Task: Create in the project AgileAssist and in the Backlog issue 'Implement a new cloud-based project portfolio management system for a company with advanced portfolio tracking and reporting capabilities' a child issue 'Chatbot conversation context identification and optimization', and assign it to team member softage.4@softage.net. Create in the project AgileAssist and in the Backlog issue 'Integrate a new social media sharing feature into an existing mobile application to increase user engagement and brand awareness' a child issue 'Data access policy enforcement and reporting', and assign it to team member softage.1@softage.net
Action: Mouse moved to (219, 71)
Screenshot: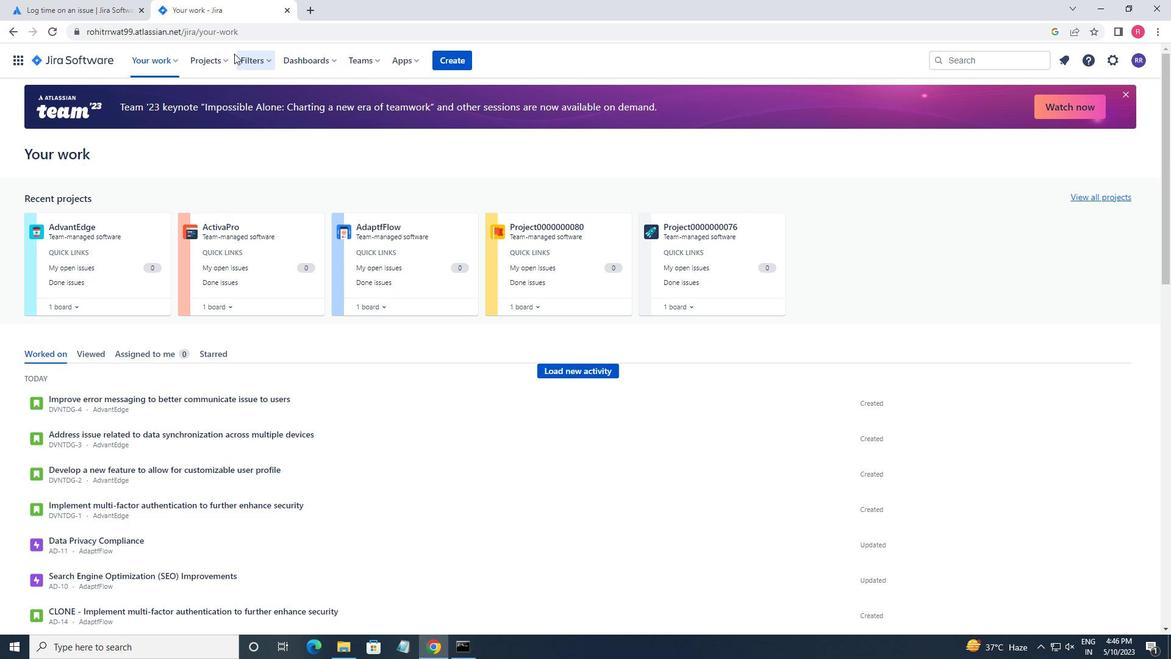 
Action: Mouse pressed left at (219, 71)
Screenshot: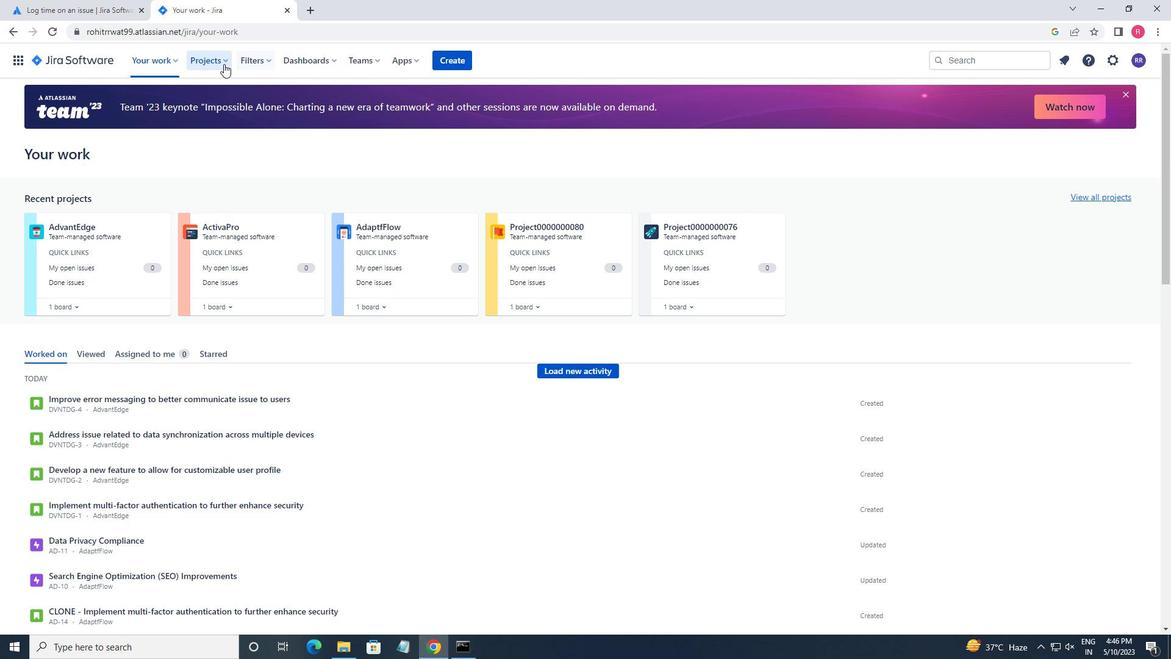 
Action: Mouse moved to (216, 65)
Screenshot: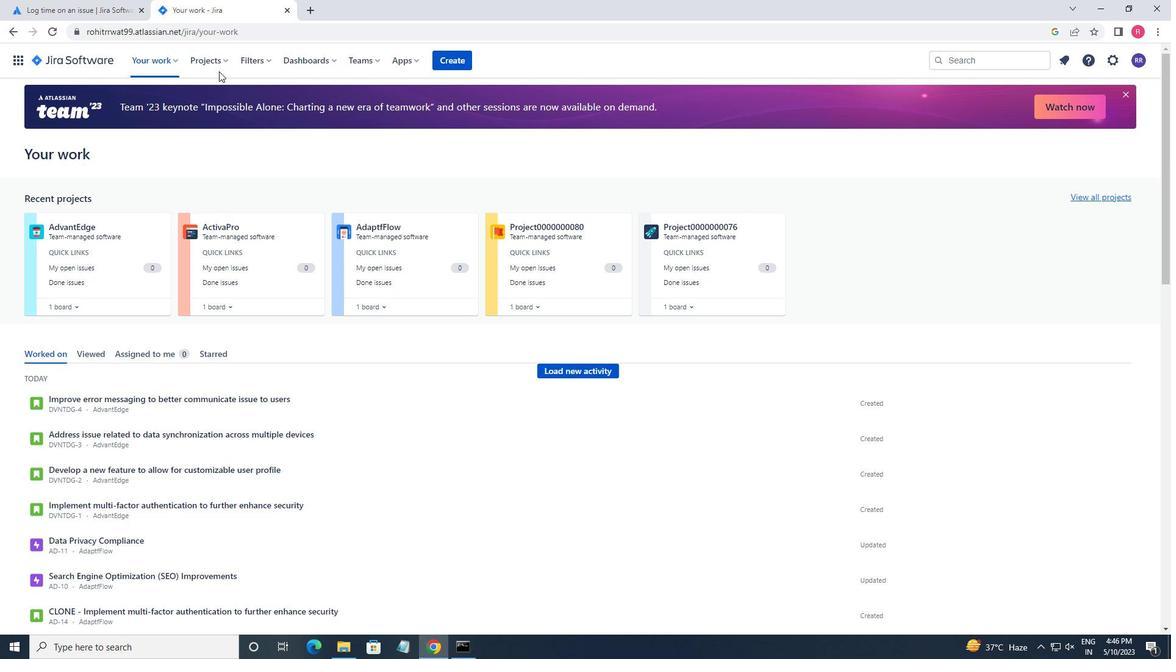 
Action: Mouse pressed left at (216, 65)
Screenshot: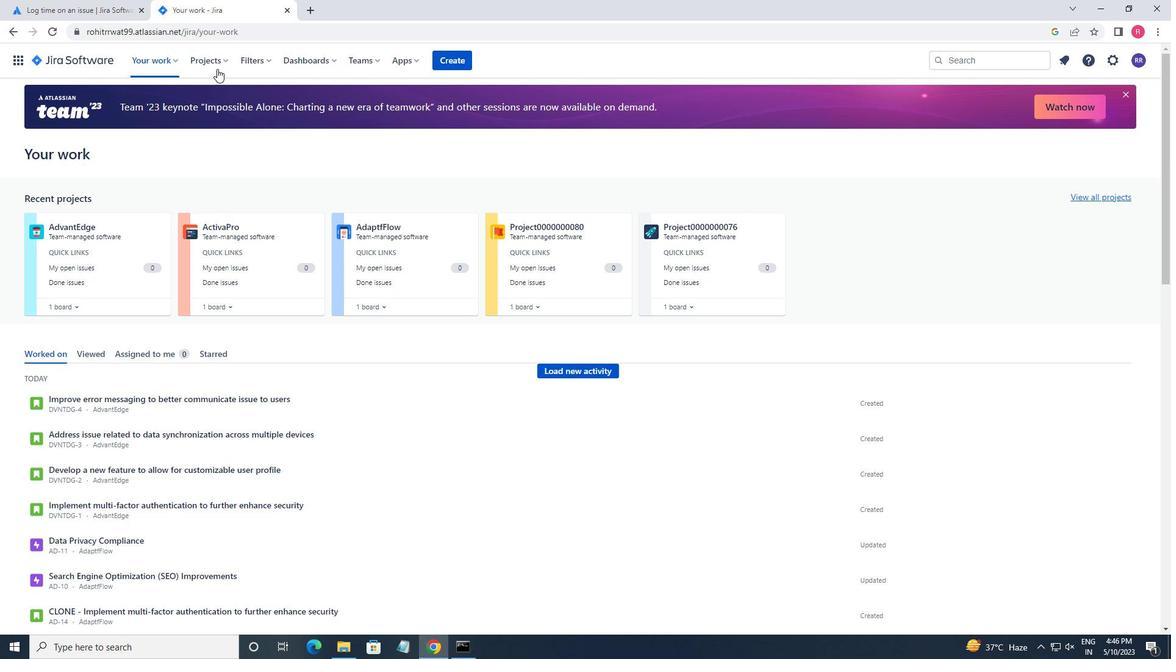 
Action: Mouse moved to (252, 119)
Screenshot: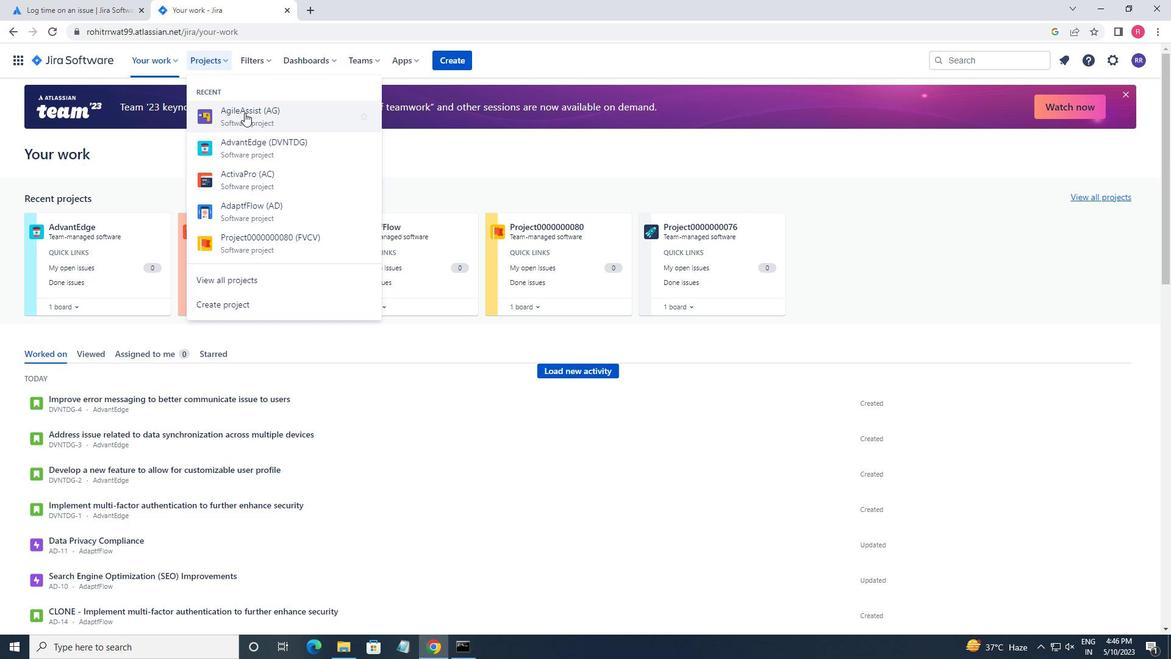 
Action: Mouse pressed left at (252, 119)
Screenshot: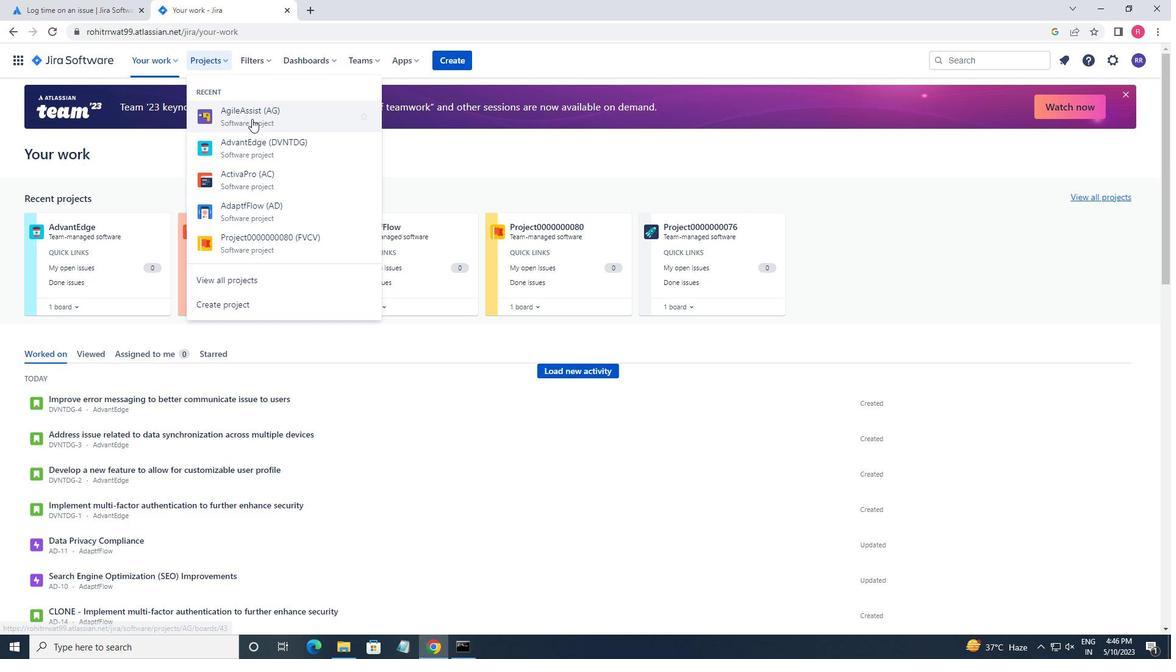 
Action: Mouse moved to (53, 188)
Screenshot: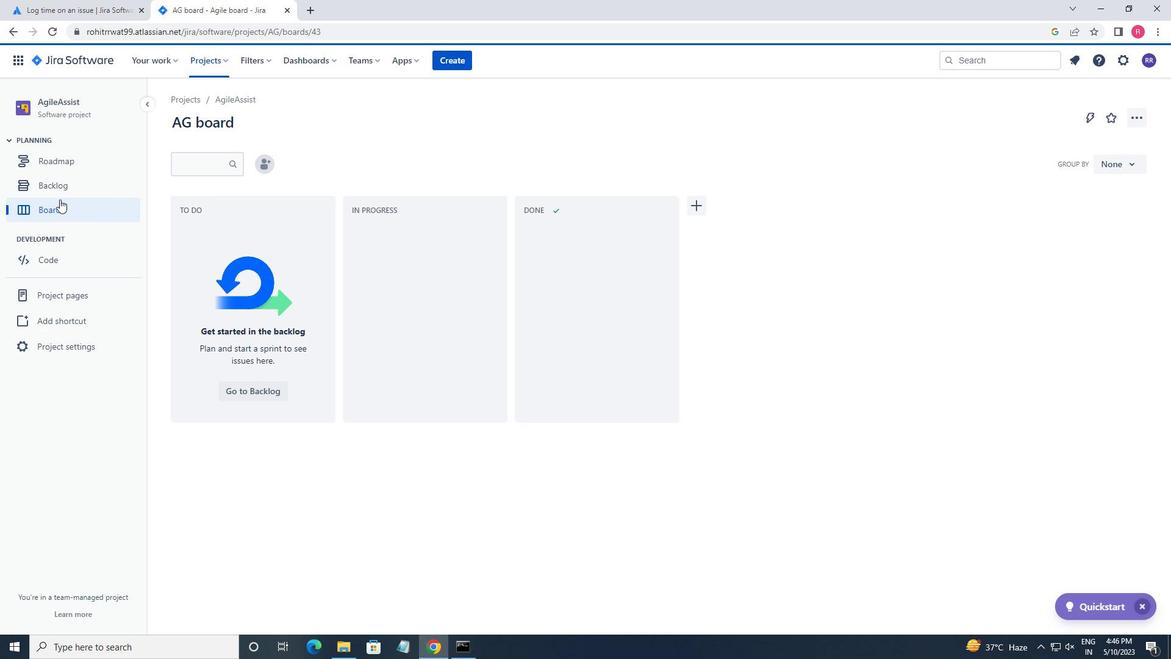 
Action: Mouse pressed left at (53, 188)
Screenshot: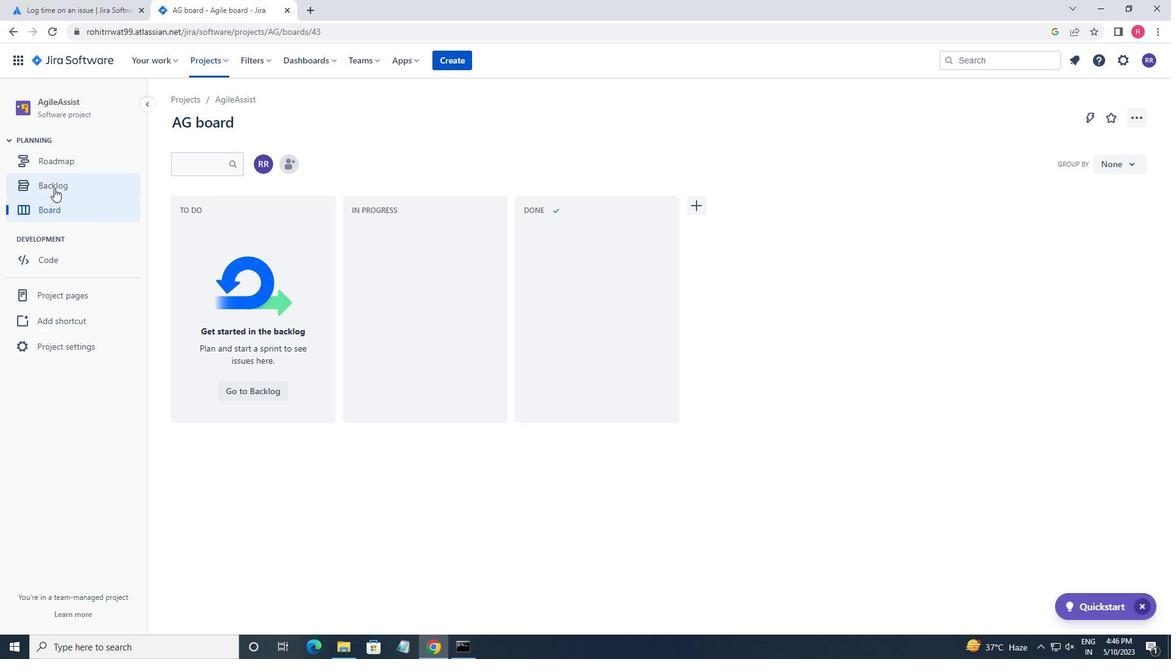 
Action: Mouse moved to (875, 485)
Screenshot: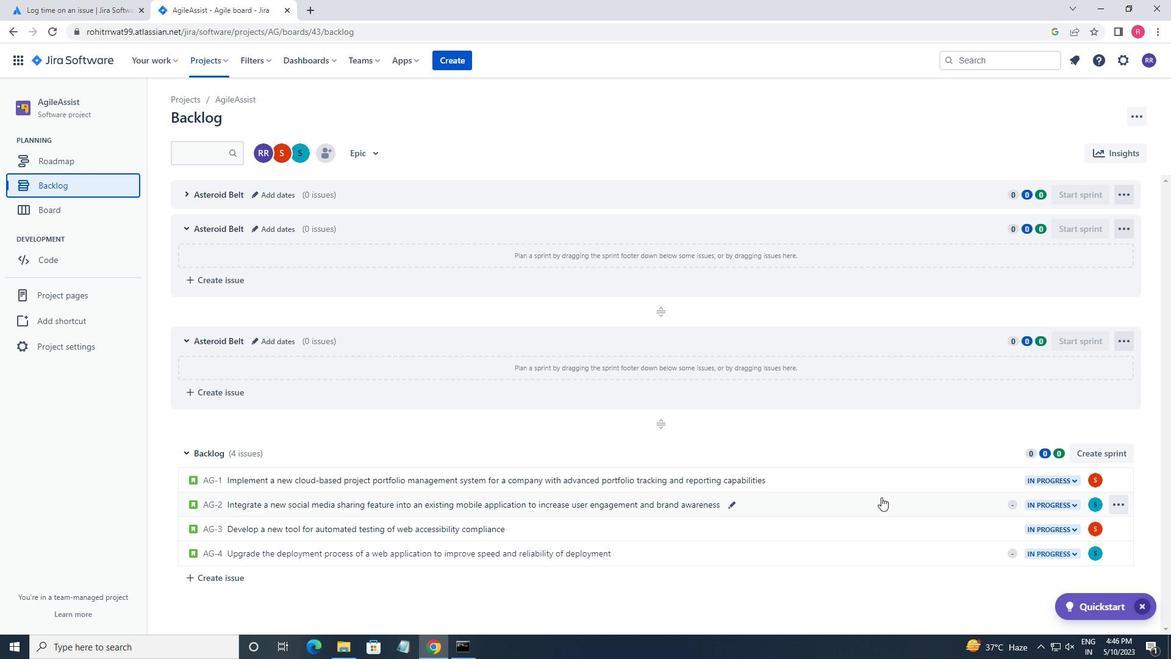 
Action: Mouse pressed left at (875, 485)
Screenshot: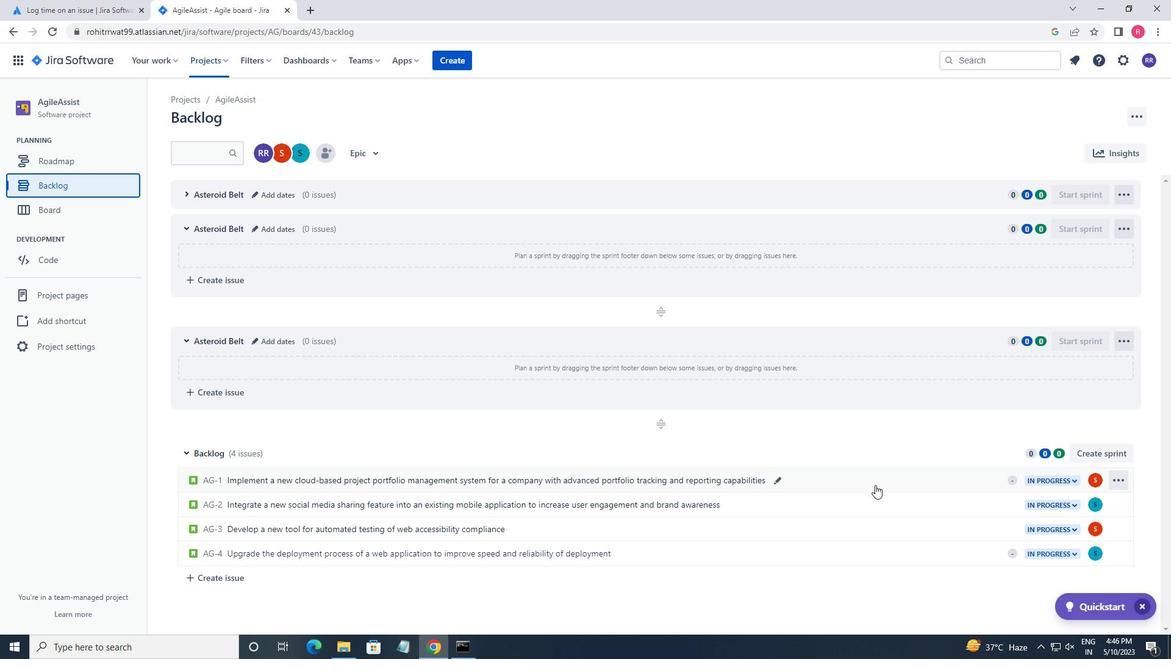 
Action: Mouse moved to (955, 315)
Screenshot: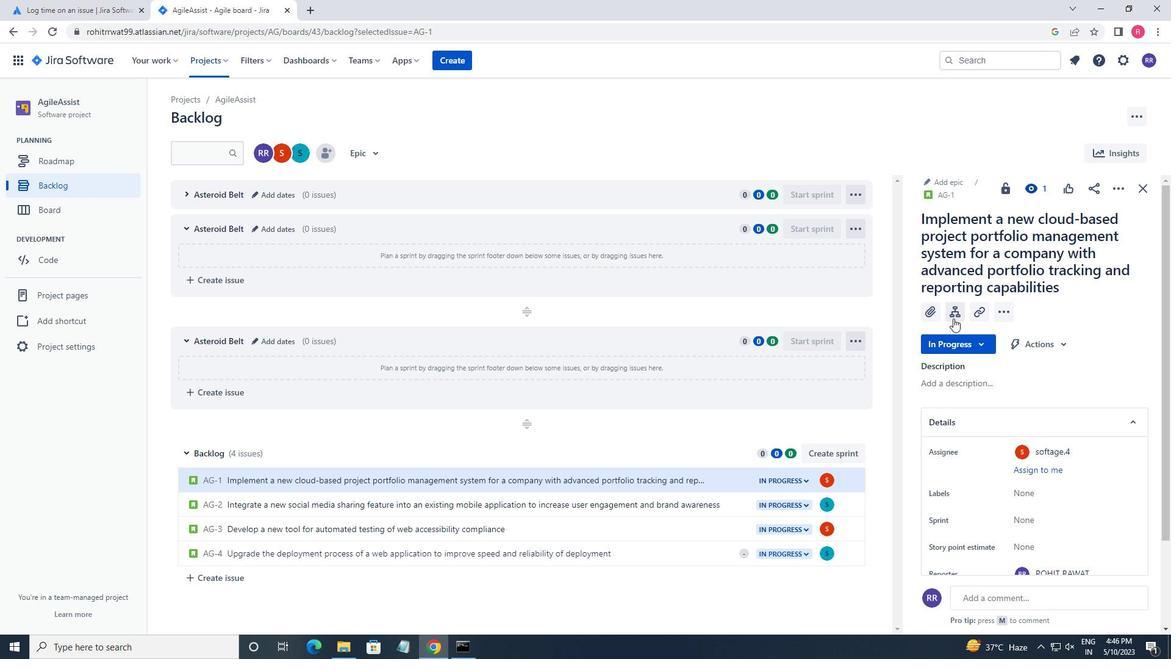 
Action: Mouse pressed left at (955, 315)
Screenshot: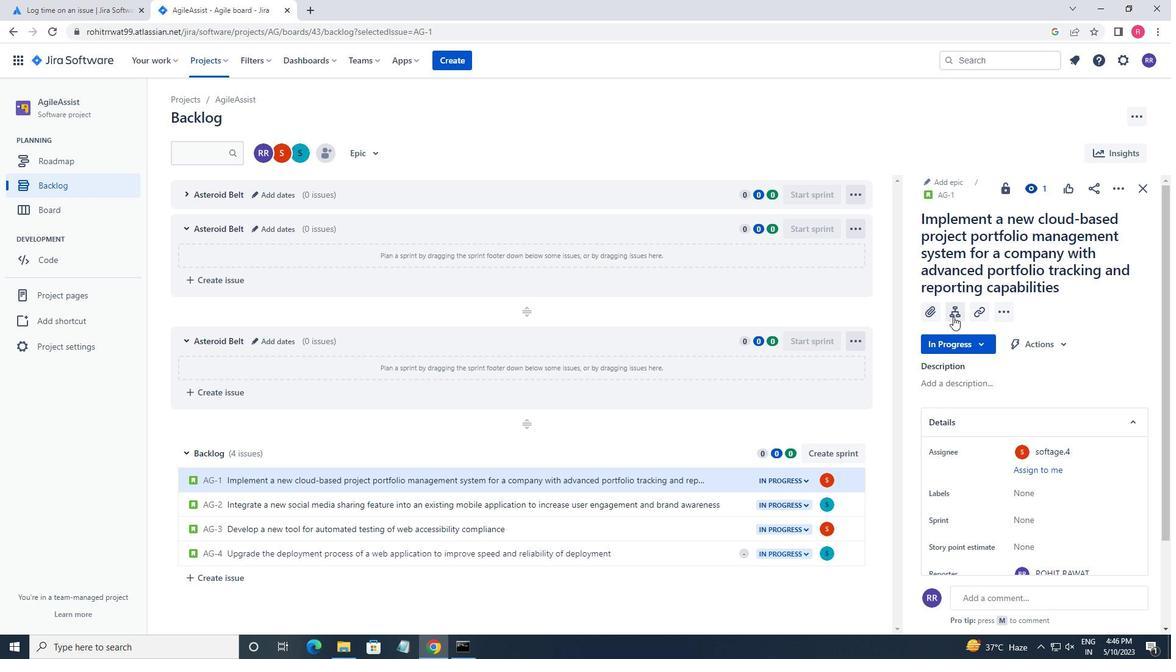 
Action: Key pressed <Key.shift>CHATBOT<Key.space><Key.shift><Key.shift>CONVERSATION<Key.space>V<Key.backspace>CONTEXT<Key.space>IDA<Key.backspace>ENTIFICATION<Key.space>AND<Key.space>OPTIMIZATION
Screenshot: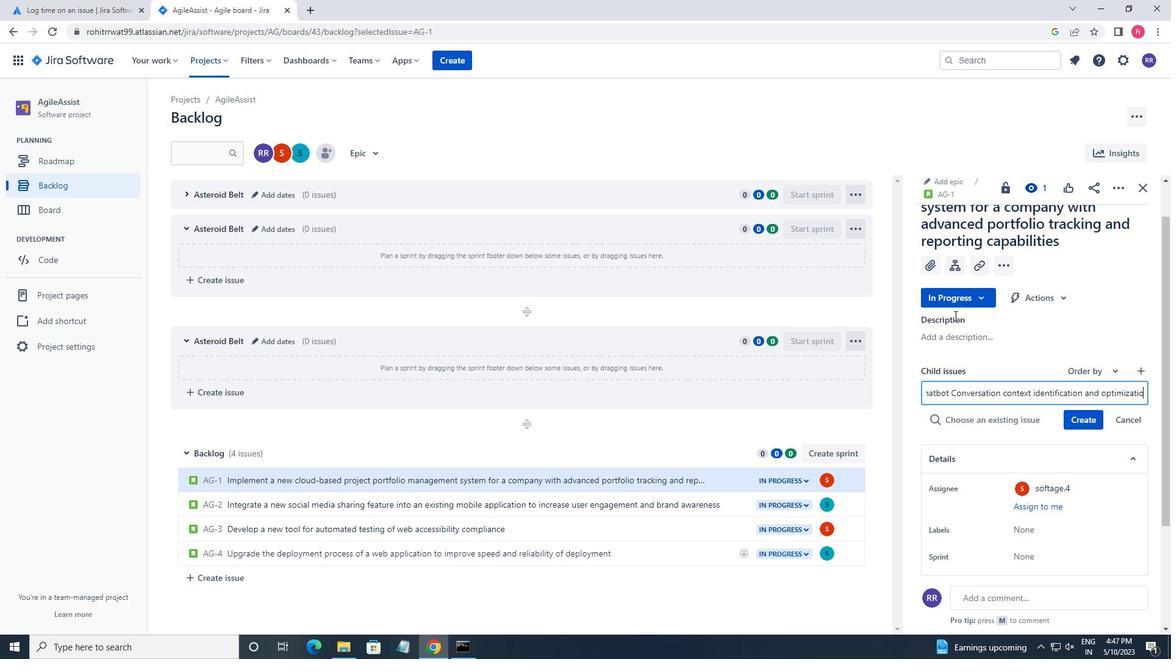 
Action: Mouse moved to (1075, 421)
Screenshot: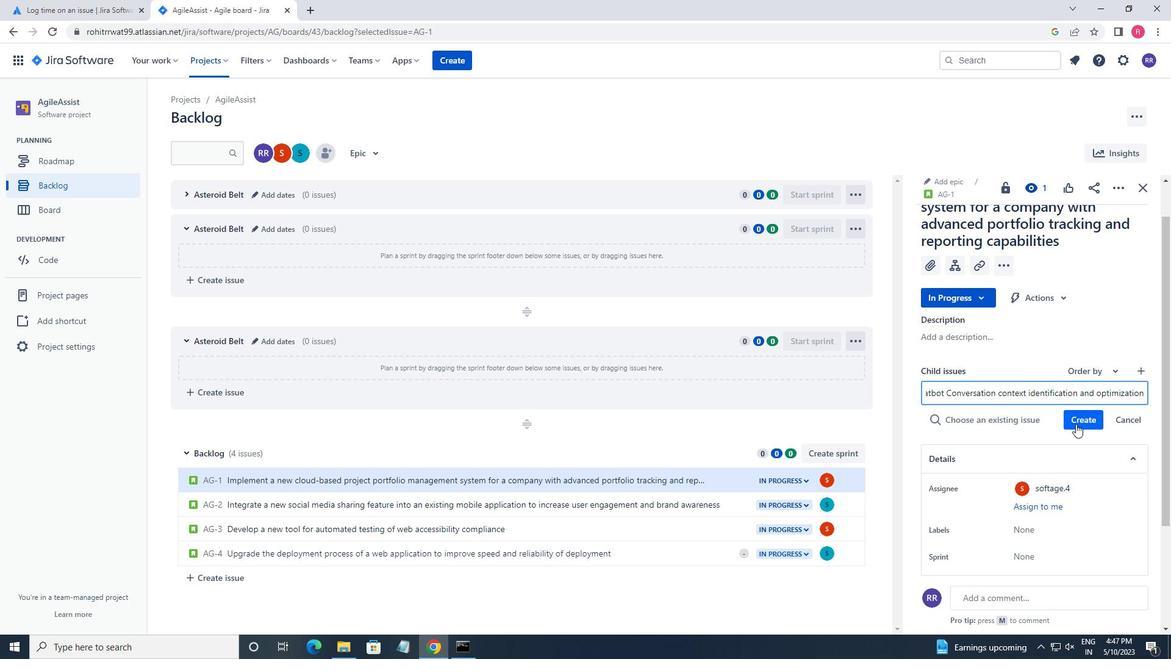 
Action: Mouse pressed left at (1075, 421)
Screenshot: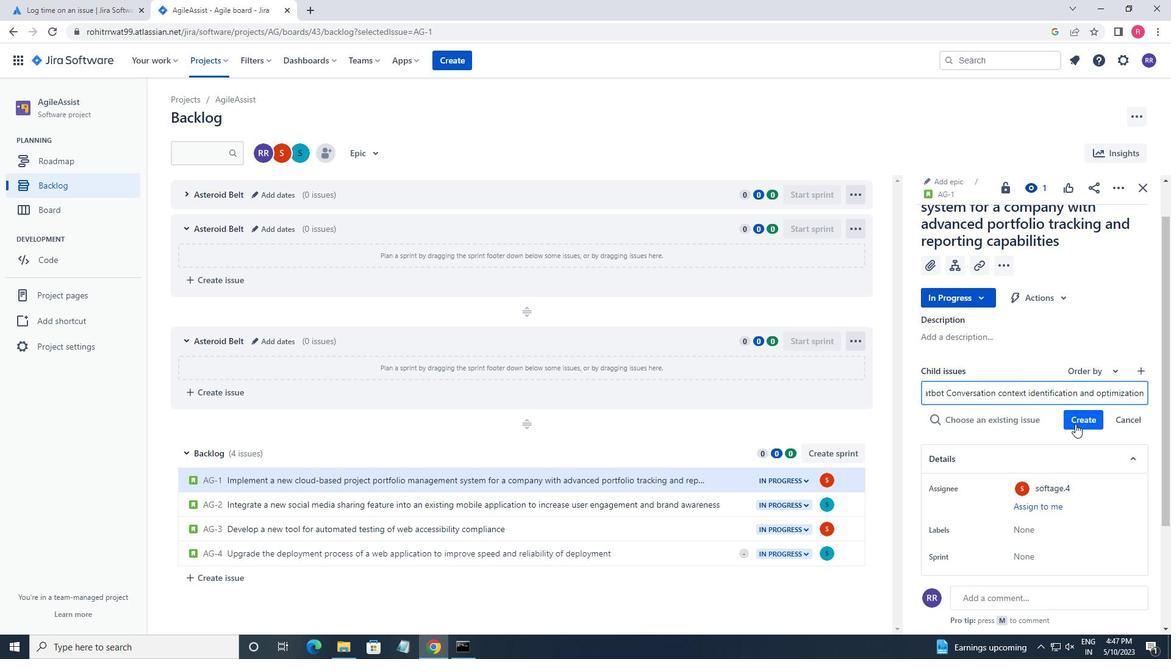 
Action: Mouse moved to (1098, 402)
Screenshot: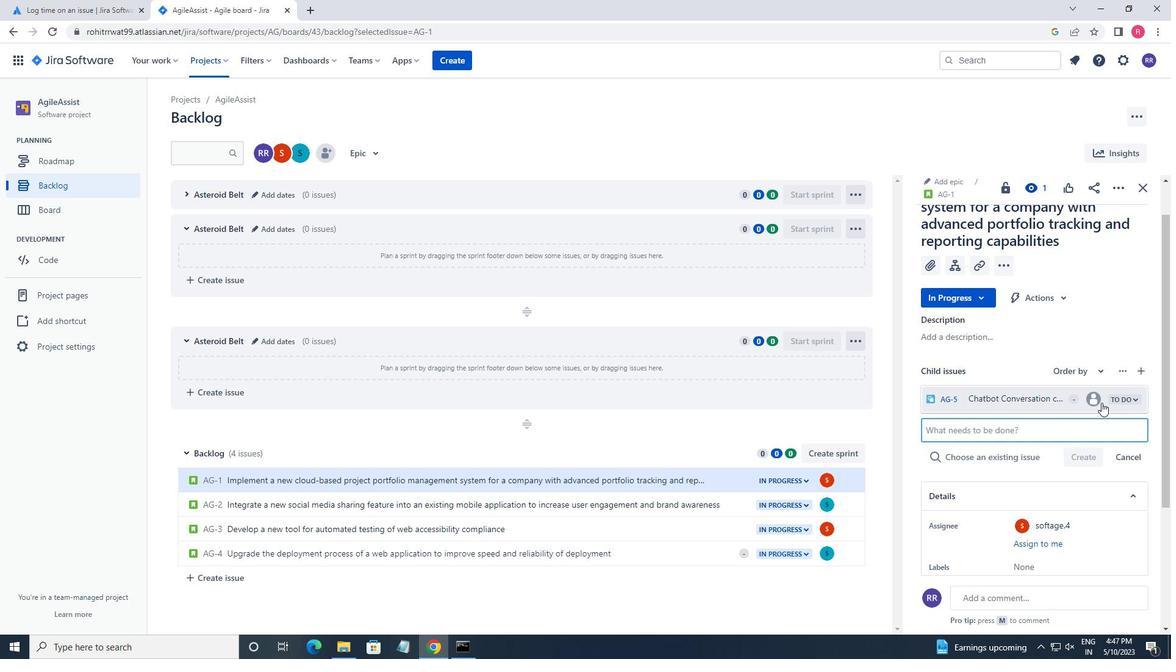 
Action: Mouse pressed left at (1098, 402)
Screenshot: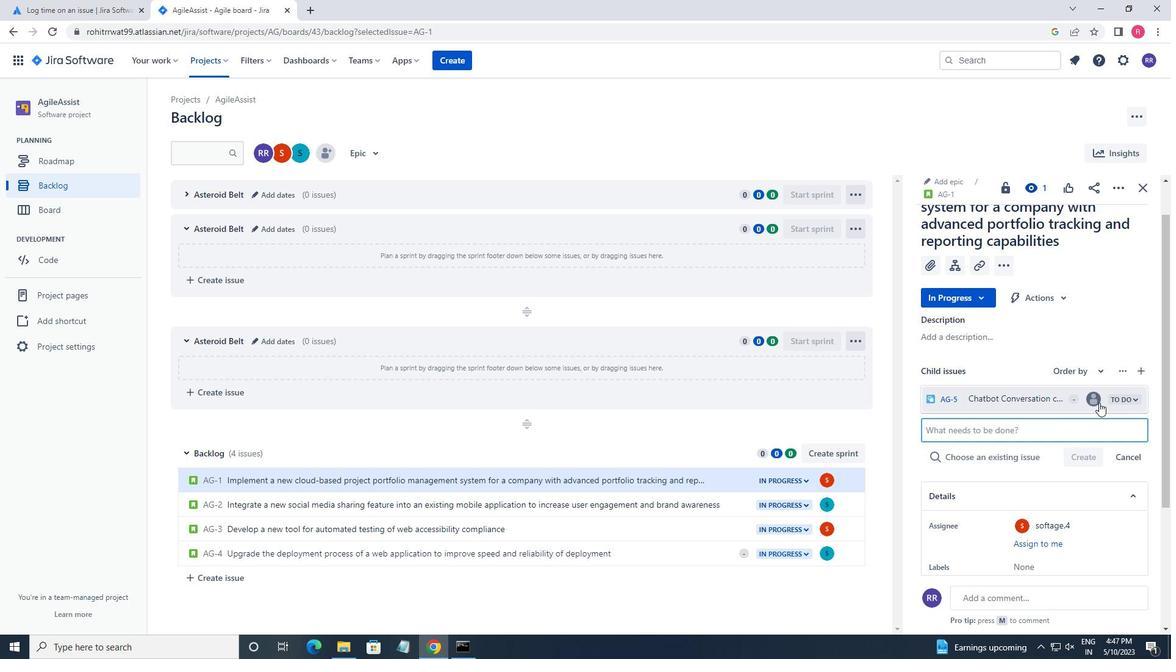 
Action: Mouse moved to (942, 362)
Screenshot: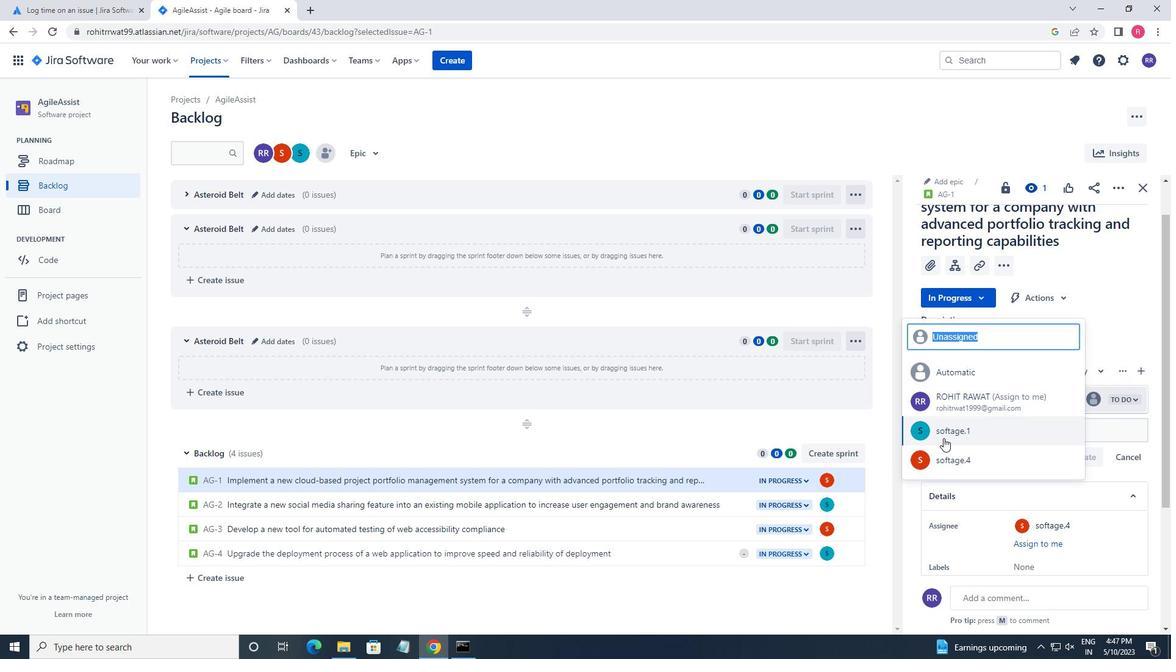 
Action: Key pressed SOFTAGE.4<Key.shift>@SOFTAGE.NET<Key.enter>
Screenshot: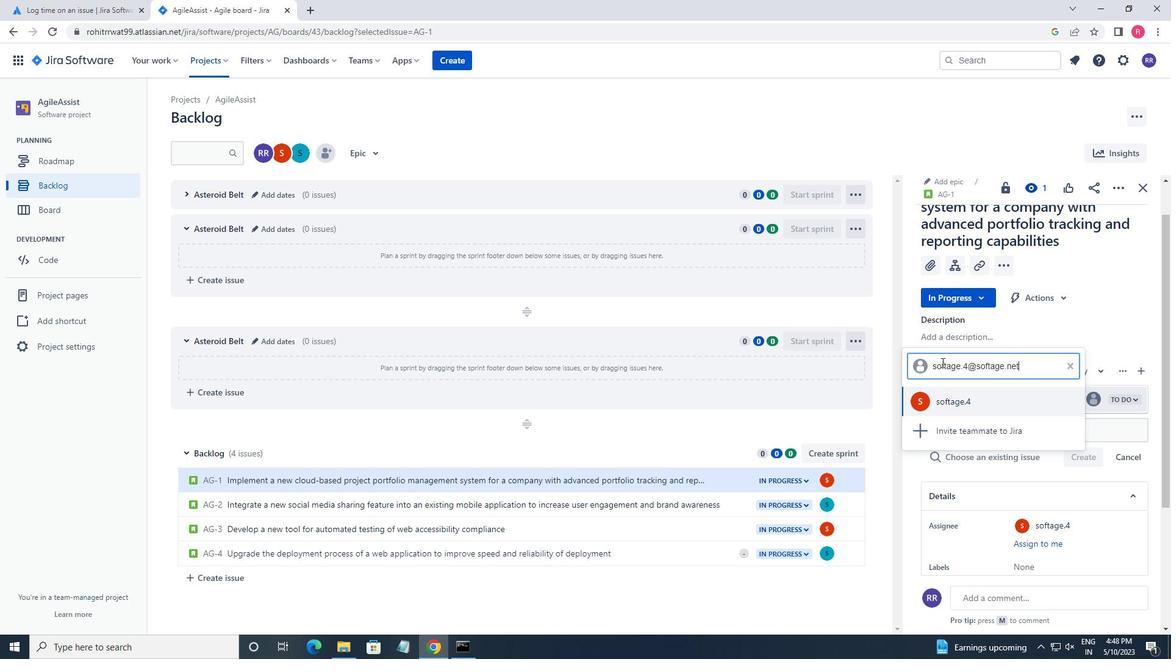 
Action: Mouse moved to (625, 509)
Screenshot: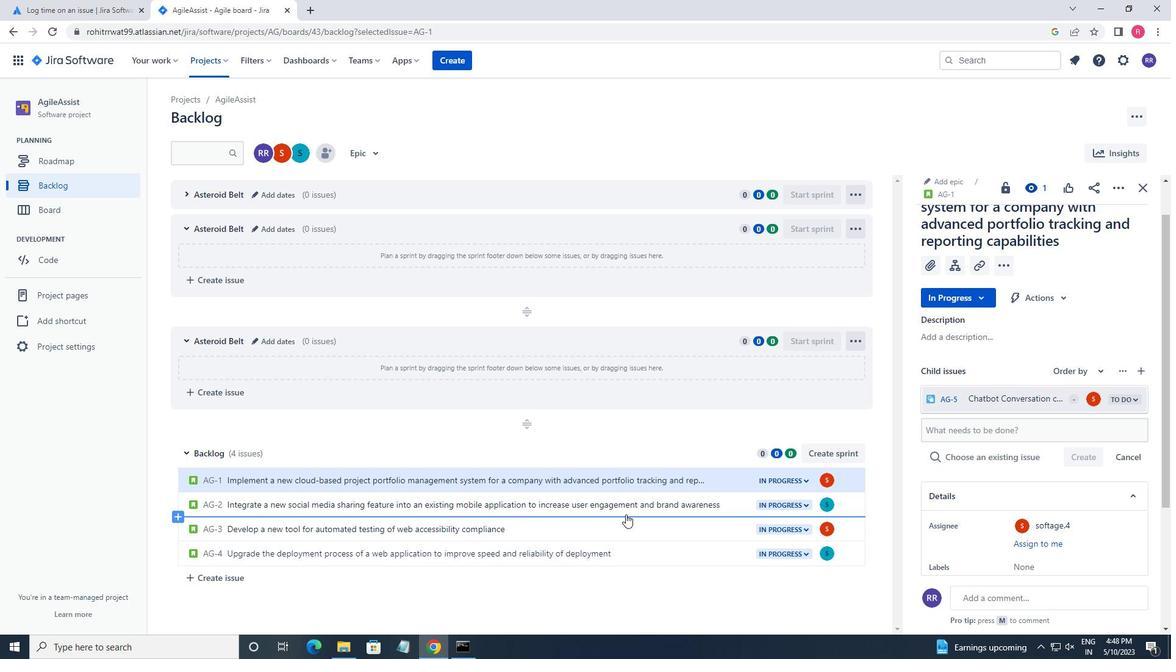 
Action: Mouse pressed left at (625, 509)
Screenshot: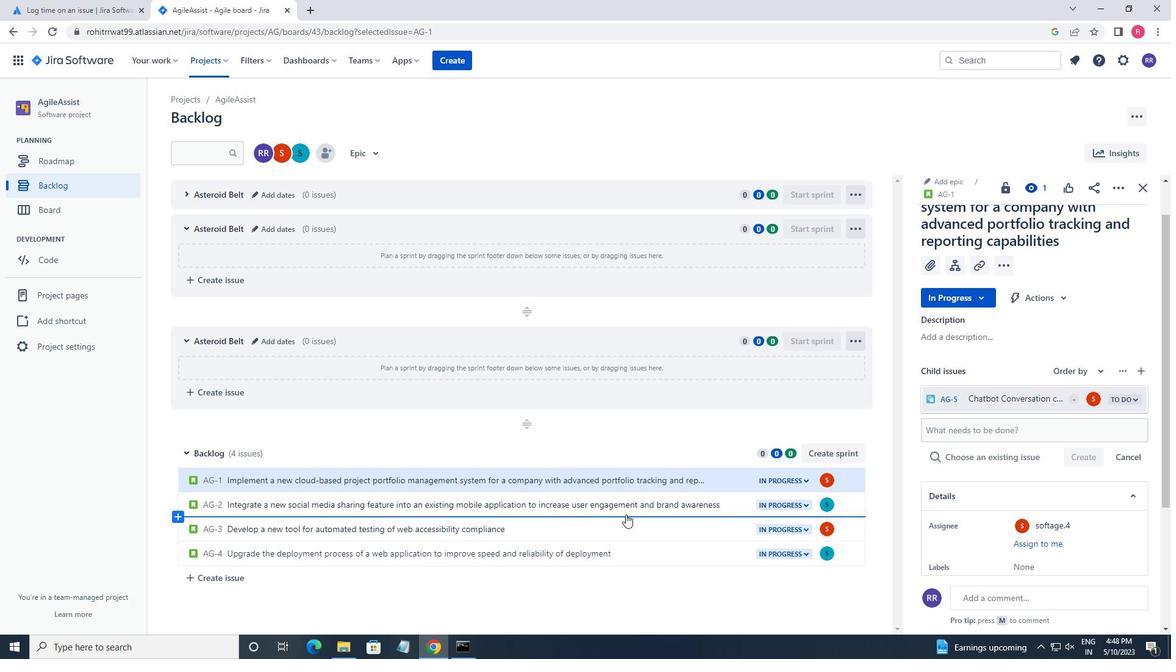 
Action: Mouse moved to (950, 293)
Screenshot: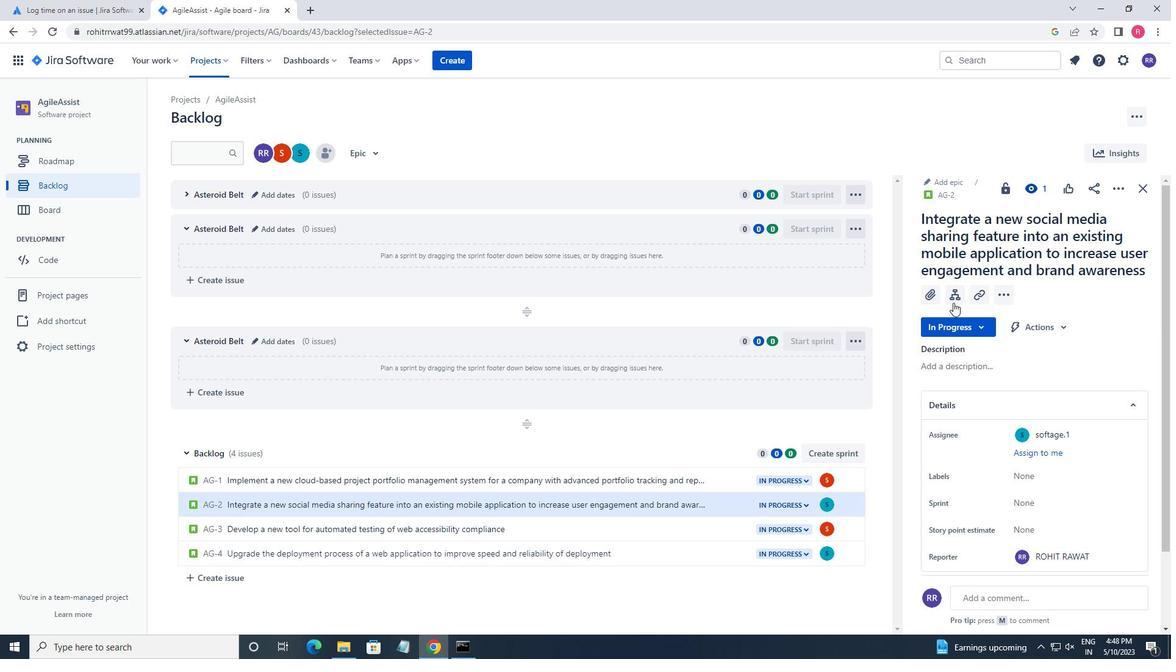 
Action: Mouse pressed left at (950, 293)
Screenshot: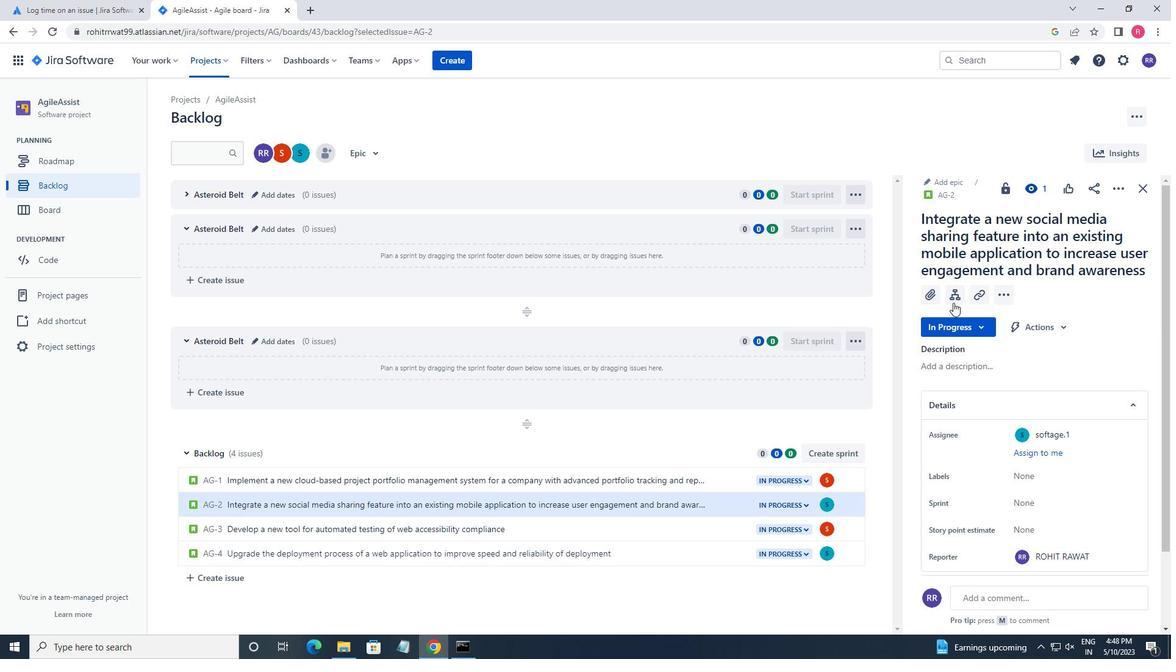 
Action: Mouse moved to (967, 410)
Screenshot: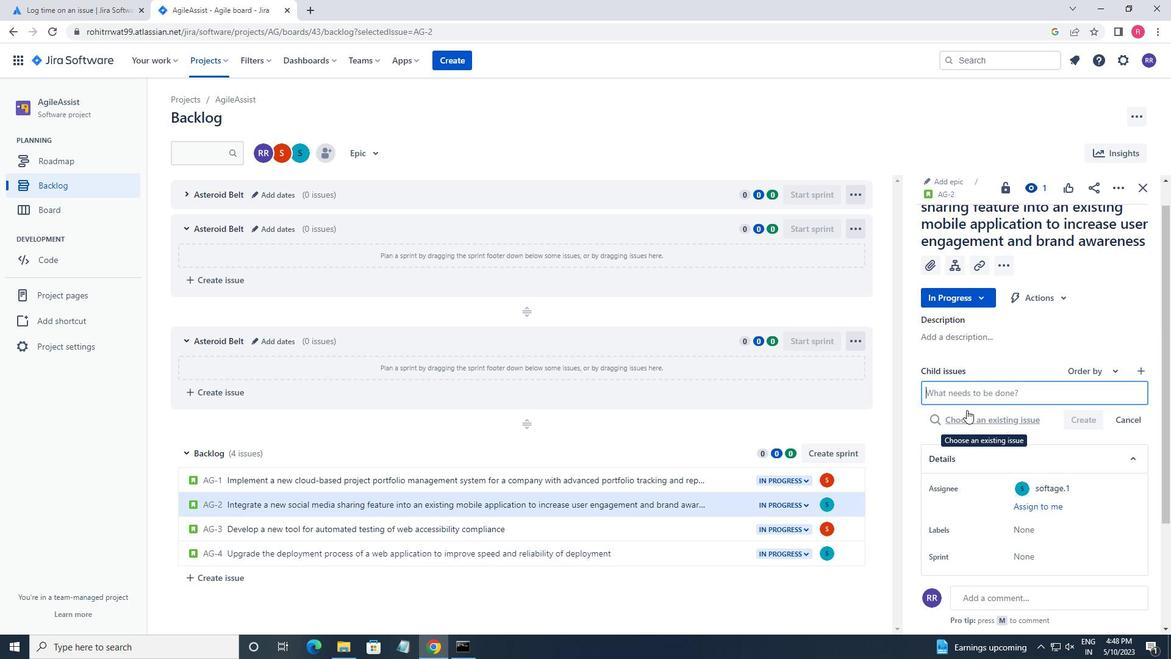 
Action: Key pressed <Key.shift>DA<Key.backspace>TA<Key.backspace><Key.backspace>ATA<Key.space>ACCESS<Key.space>POLICY<Key.space>ENFORCEMENT<Key.space>AND<Key.space>AND<Key.space>REPORTING<Key.space><Key.enter>
Screenshot: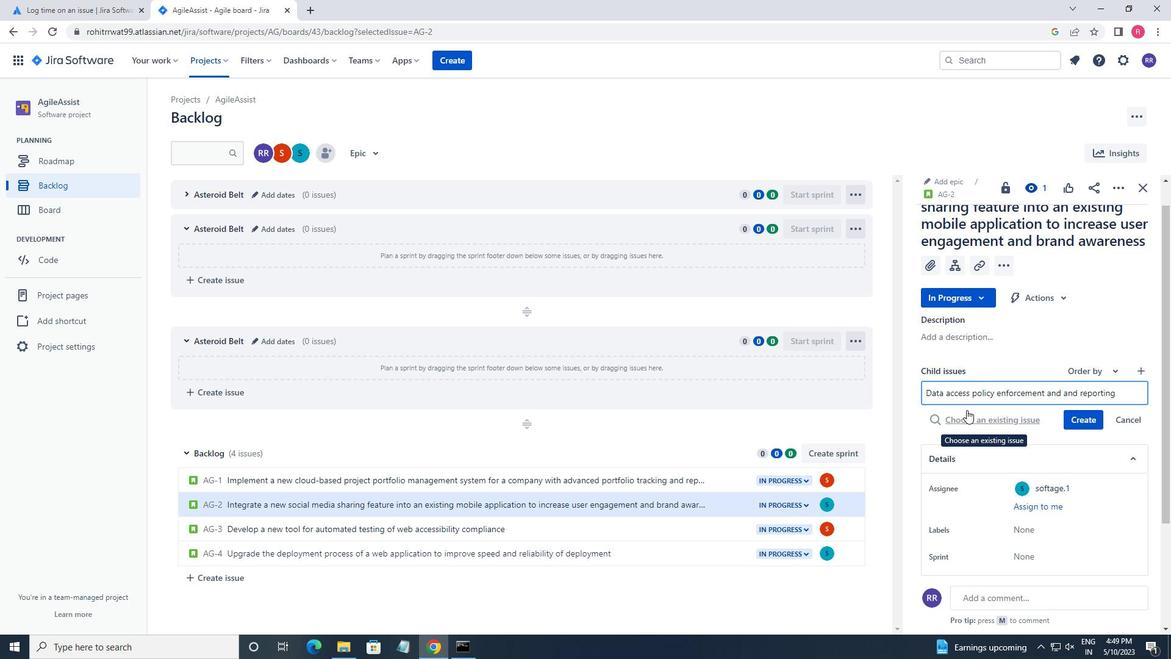 
Action: Mouse moved to (1134, 399)
Screenshot: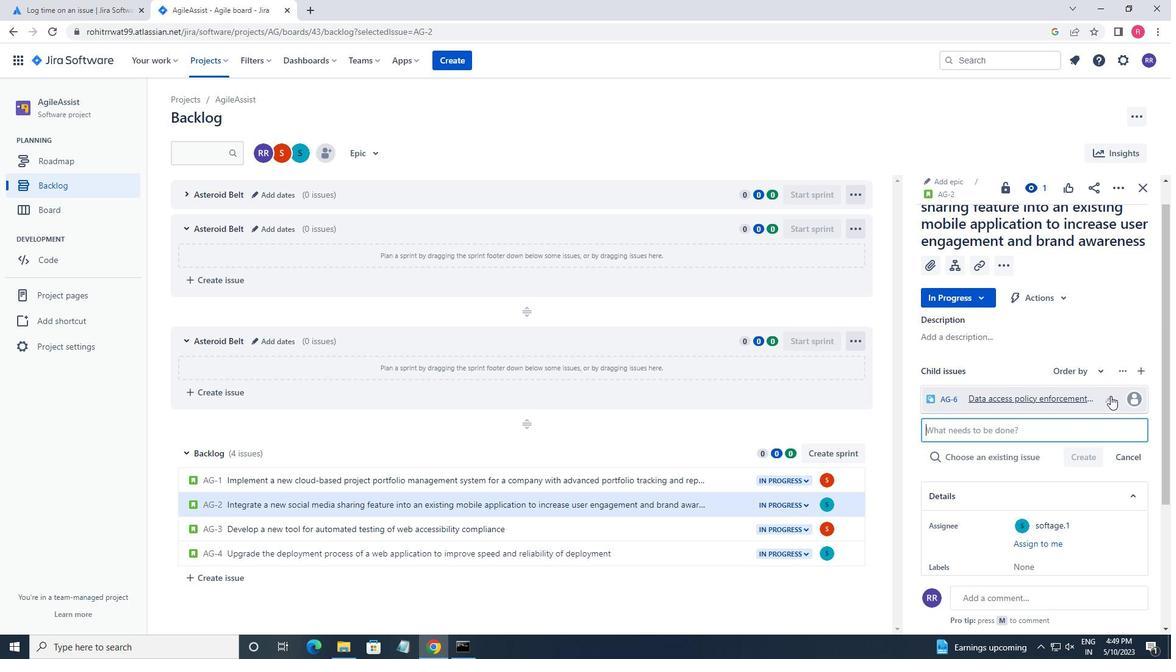 
Action: Mouse pressed left at (1134, 399)
Screenshot: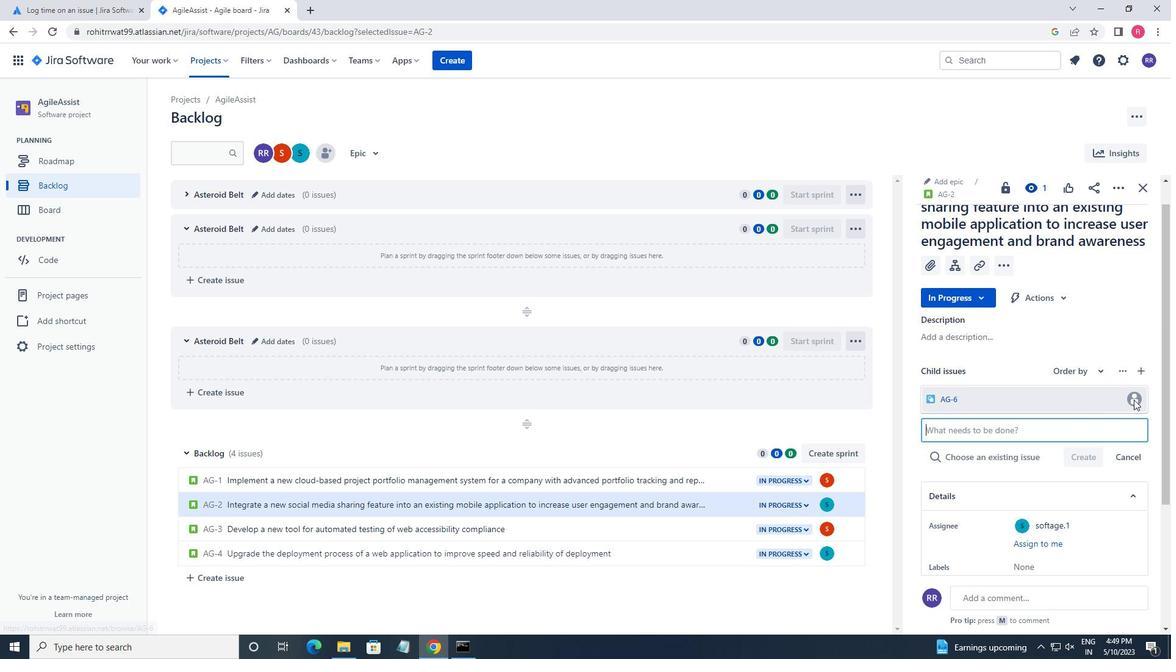 
Action: Mouse moved to (1093, 399)
Screenshot: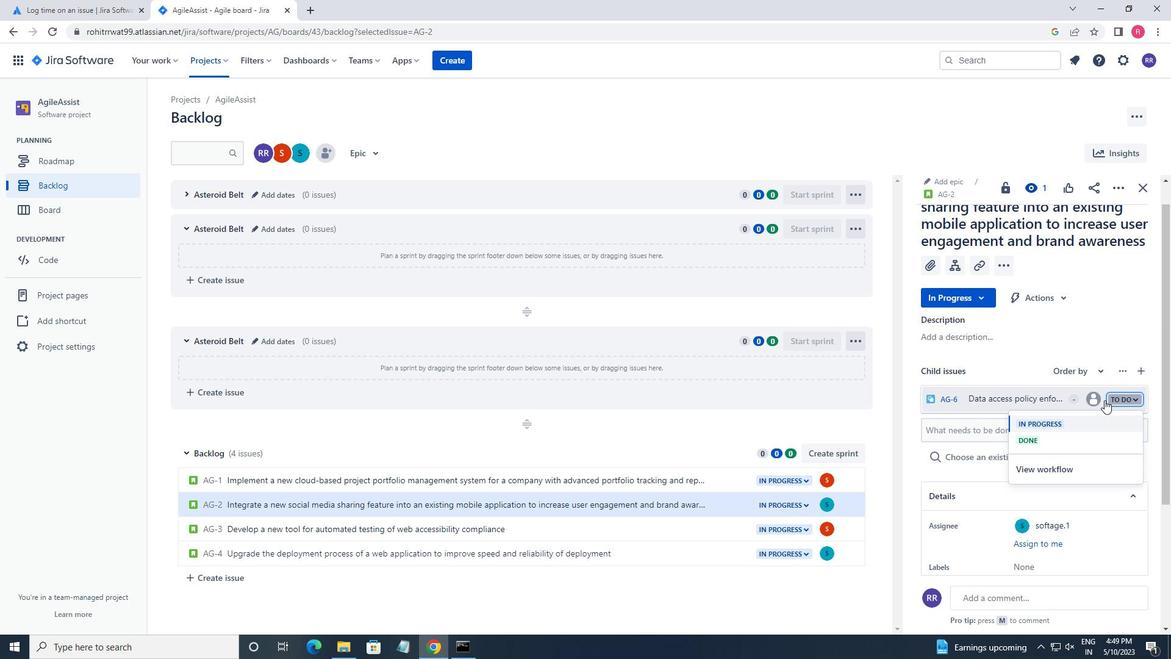 
Action: Mouse pressed left at (1093, 399)
Screenshot: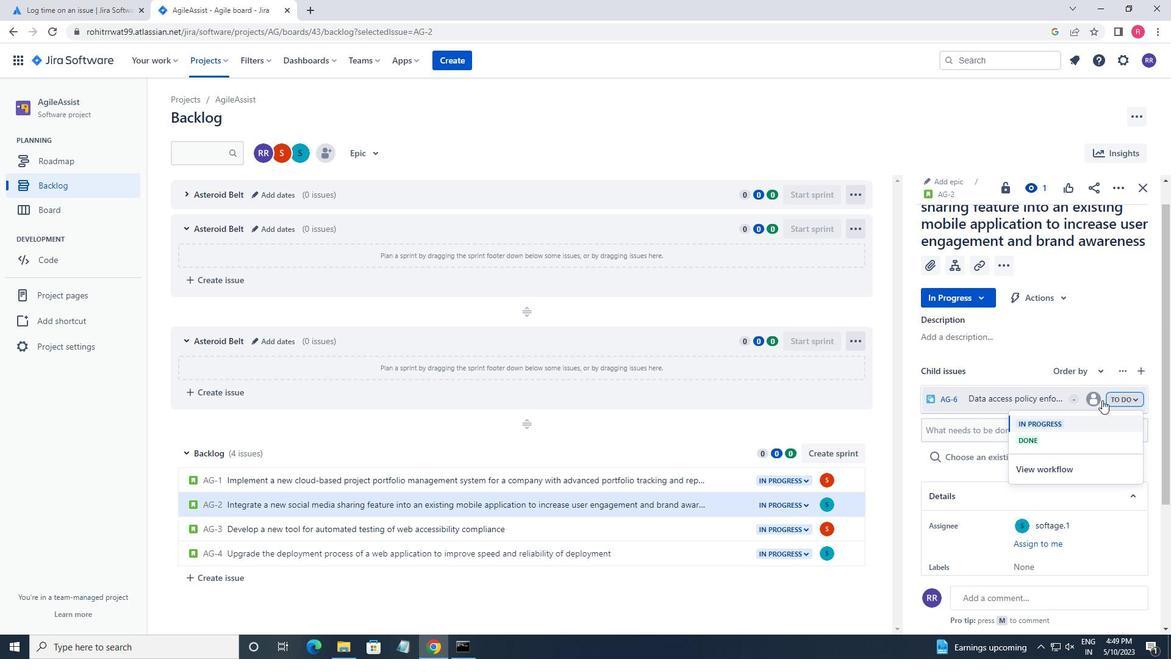 
Action: Key pressed SOFTAGE.1<Key.shift>@SOFTAGE.NET<Key.enter>
Screenshot: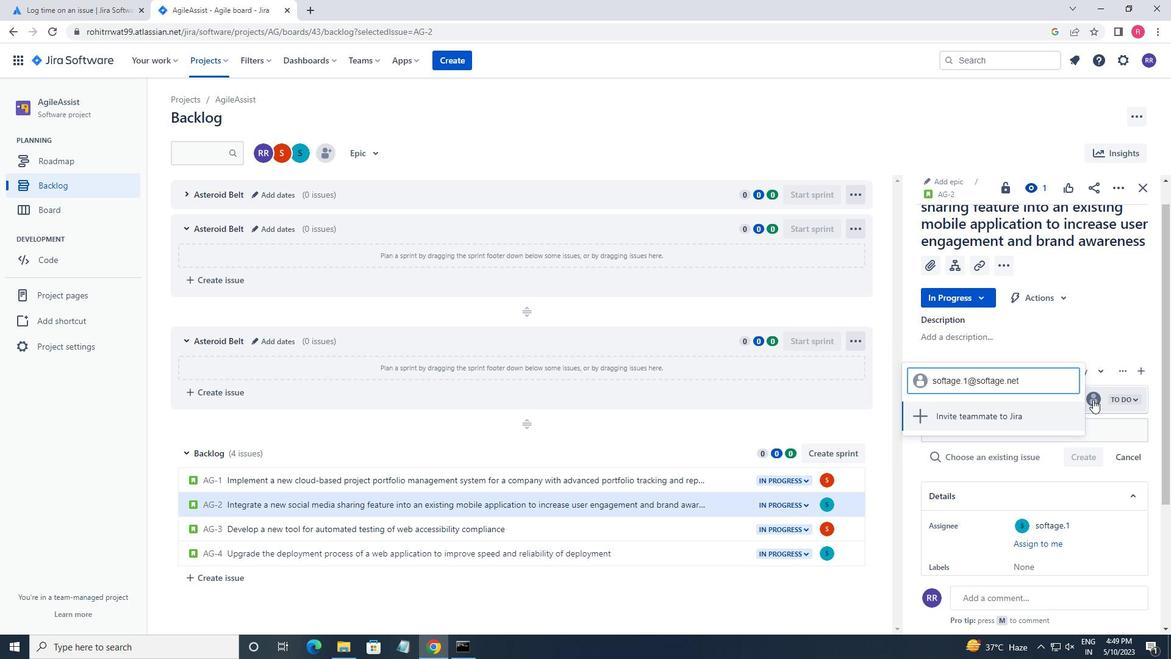 
Action: Mouse moved to (17, 59)
Screenshot: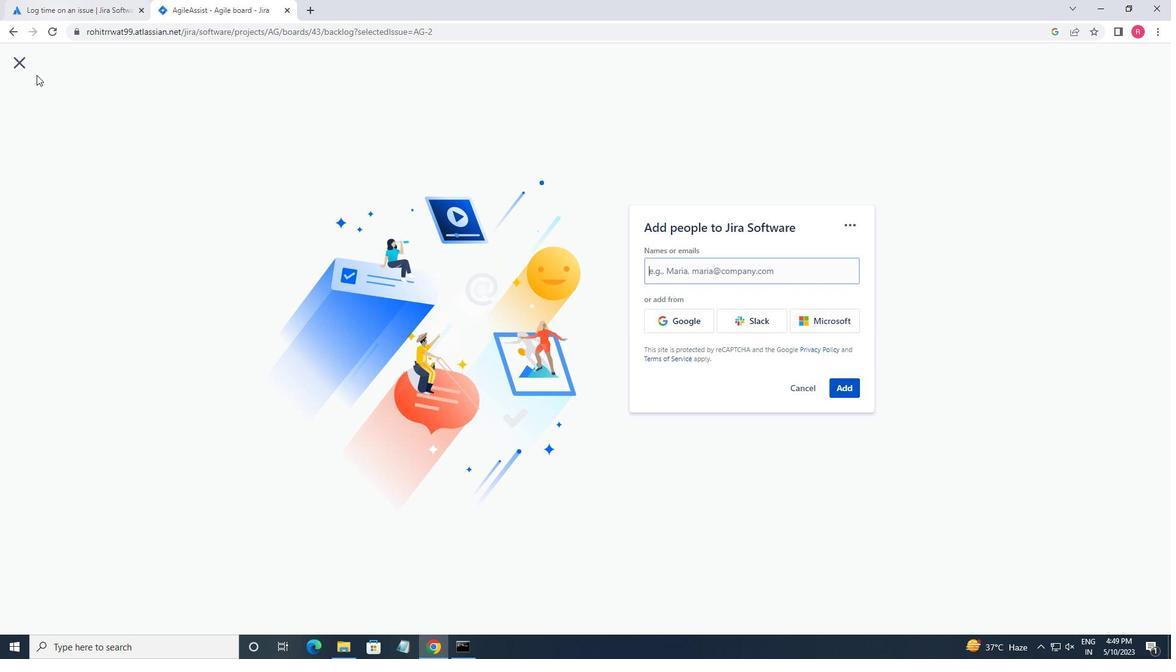 
Action: Mouse pressed left at (17, 59)
Screenshot: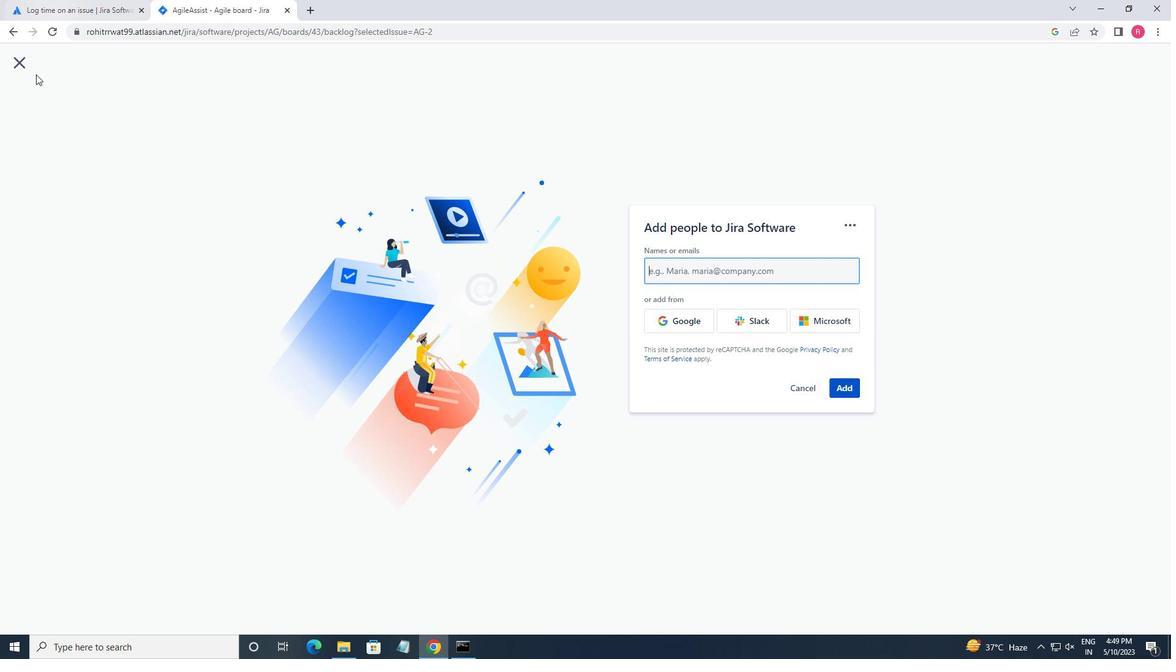 
Action: Mouse moved to (1091, 399)
Screenshot: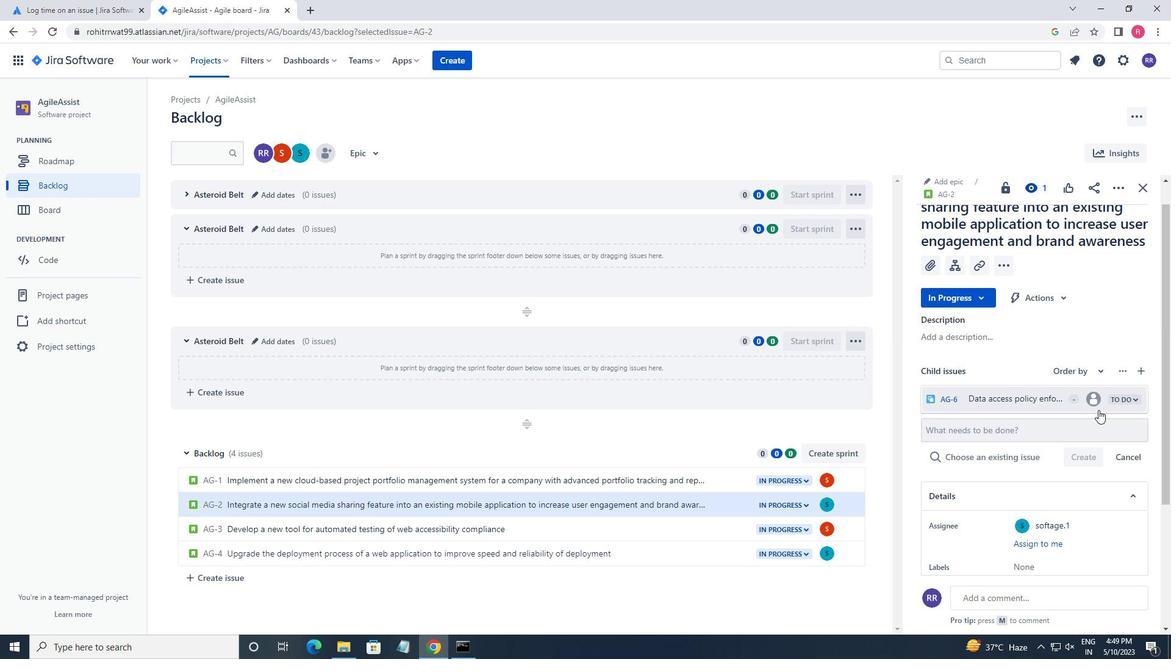 
Action: Mouse pressed left at (1091, 399)
Screenshot: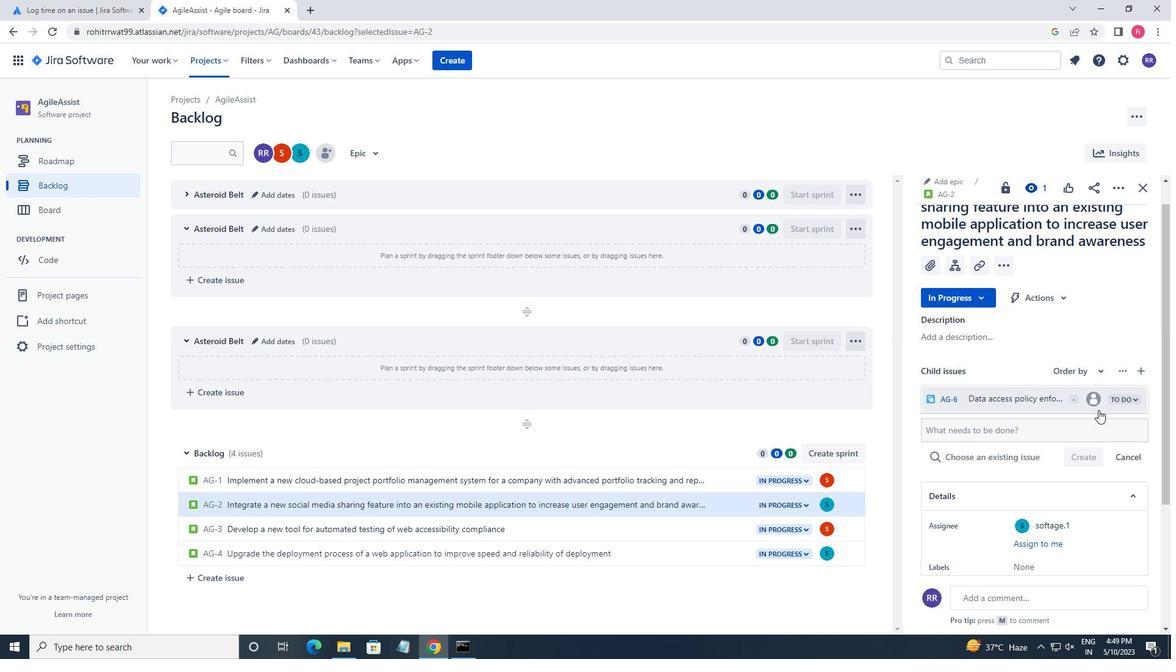 
Action: Mouse moved to (1017, 469)
Screenshot: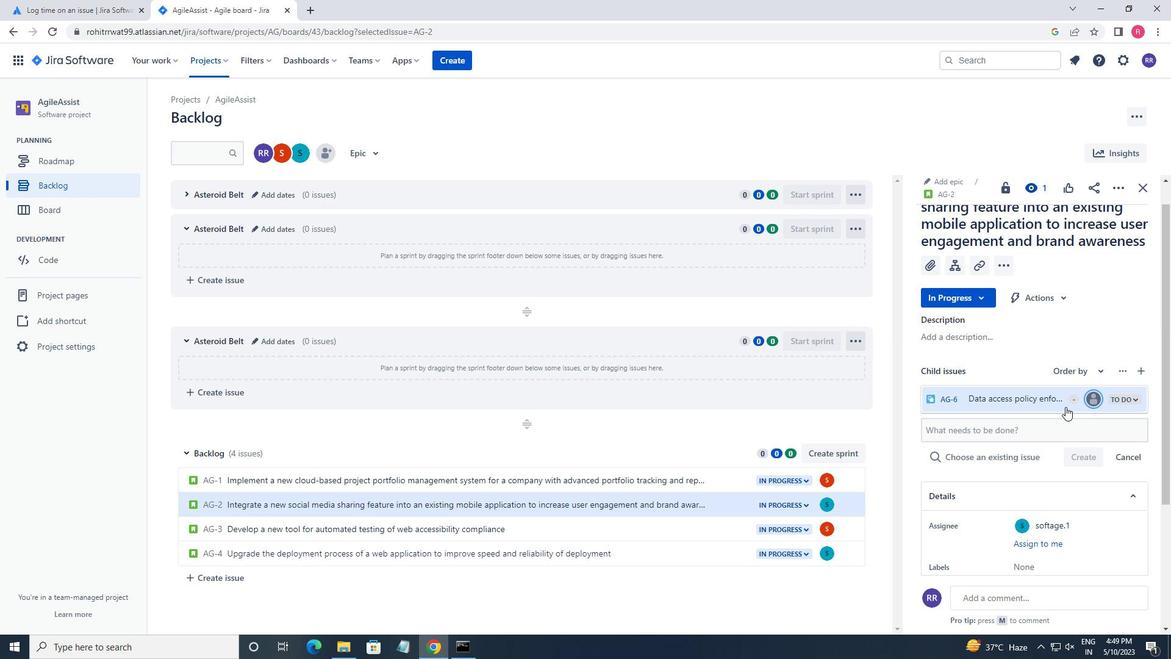 
Action: Key pressed SOFTAGE
Screenshot: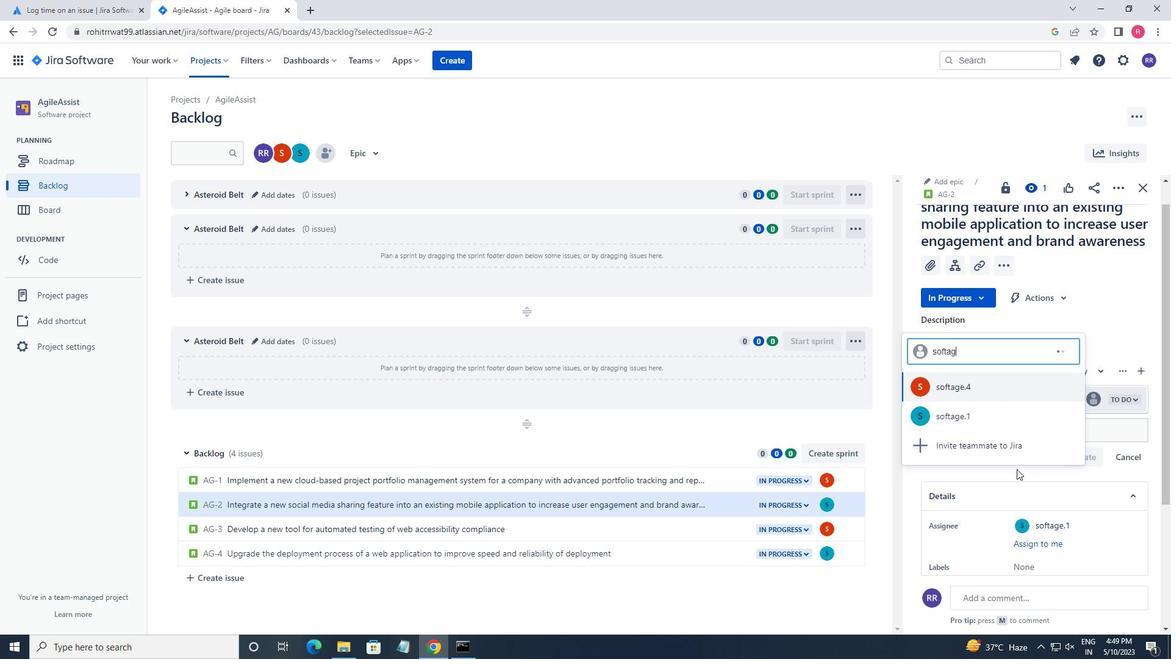 
Action: Mouse moved to (997, 419)
Screenshot: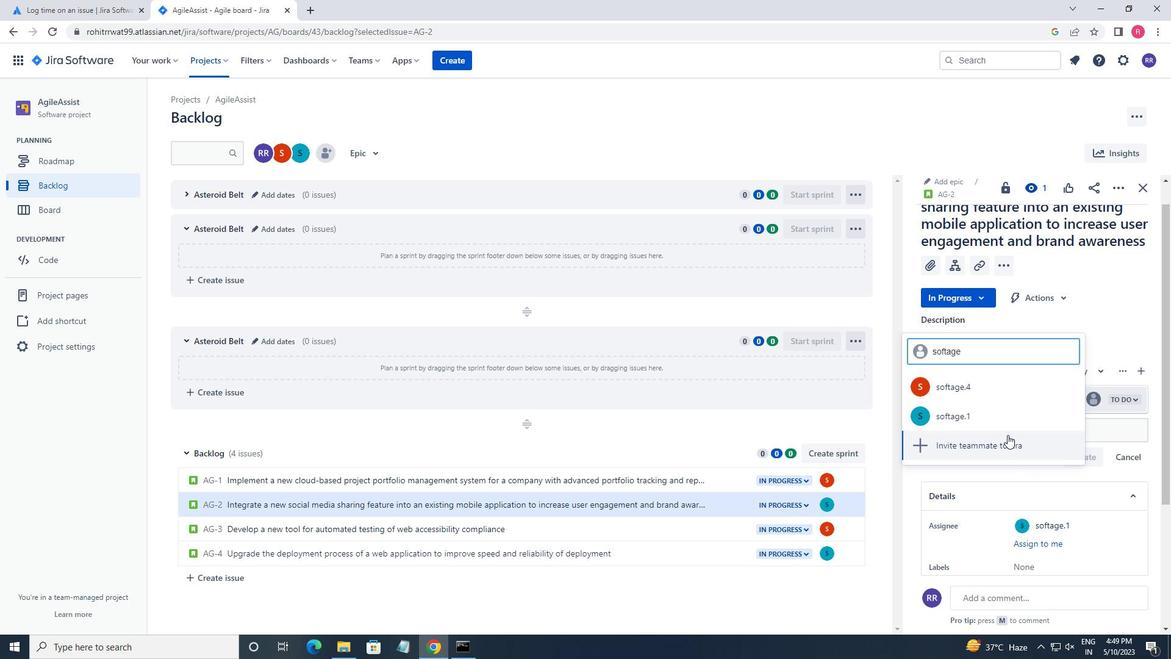
Action: Mouse pressed left at (997, 419)
Screenshot: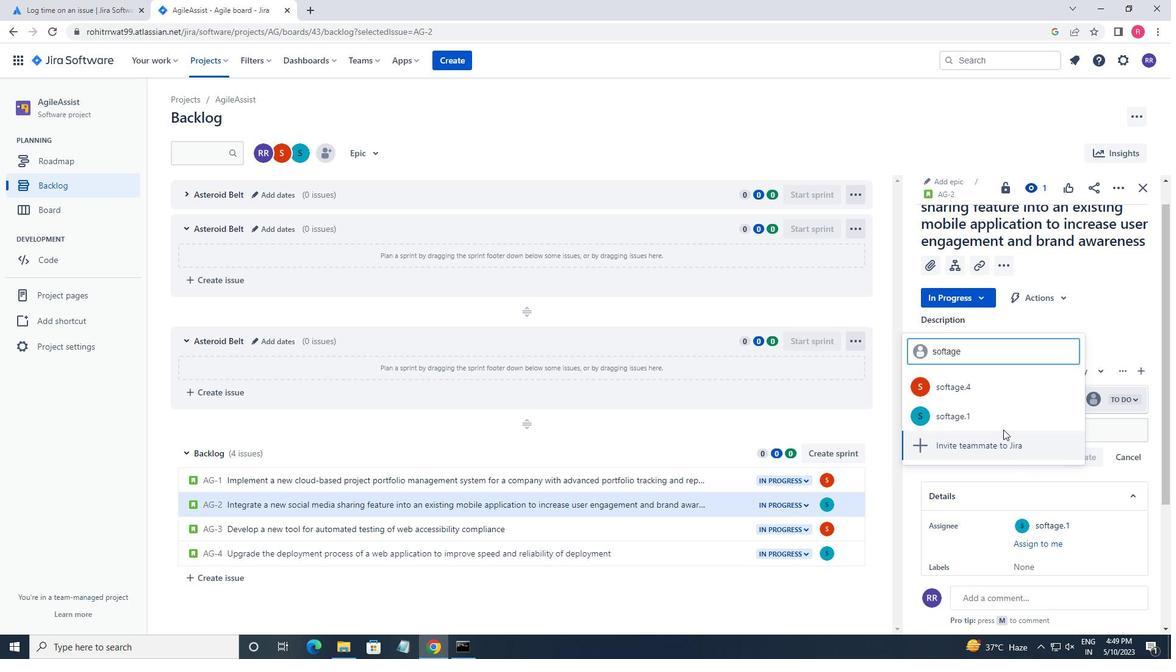 
